 Task: Invite Team Member Softage.1@softage.net to Workspace Event Marketing. Invite Team Member Softage.2@softage.net to Workspace Event Marketing. Invite Team Member Softage.3@softage.net to Workspace Event Marketing. Invite Team Member Softage.4@softage.net to Workspace Event Marketing
Action: Mouse moved to (134, 56)
Screenshot: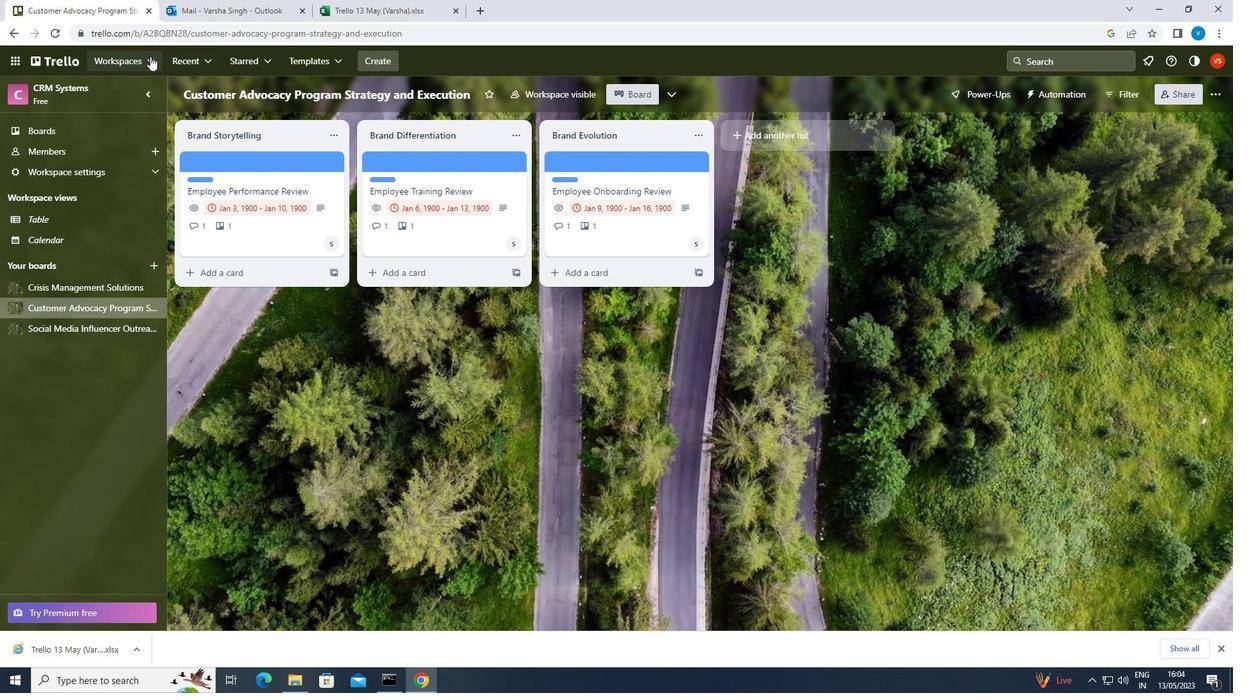 
Action: Mouse pressed left at (134, 56)
Screenshot: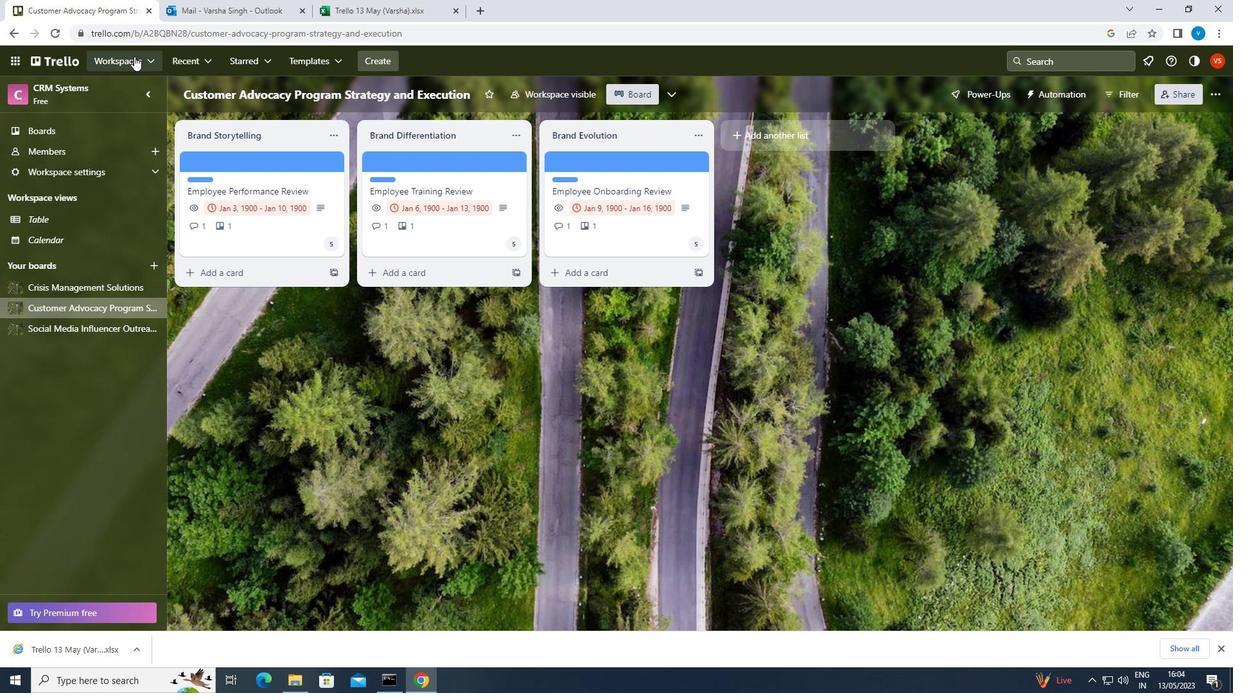
Action: Mouse moved to (171, 536)
Screenshot: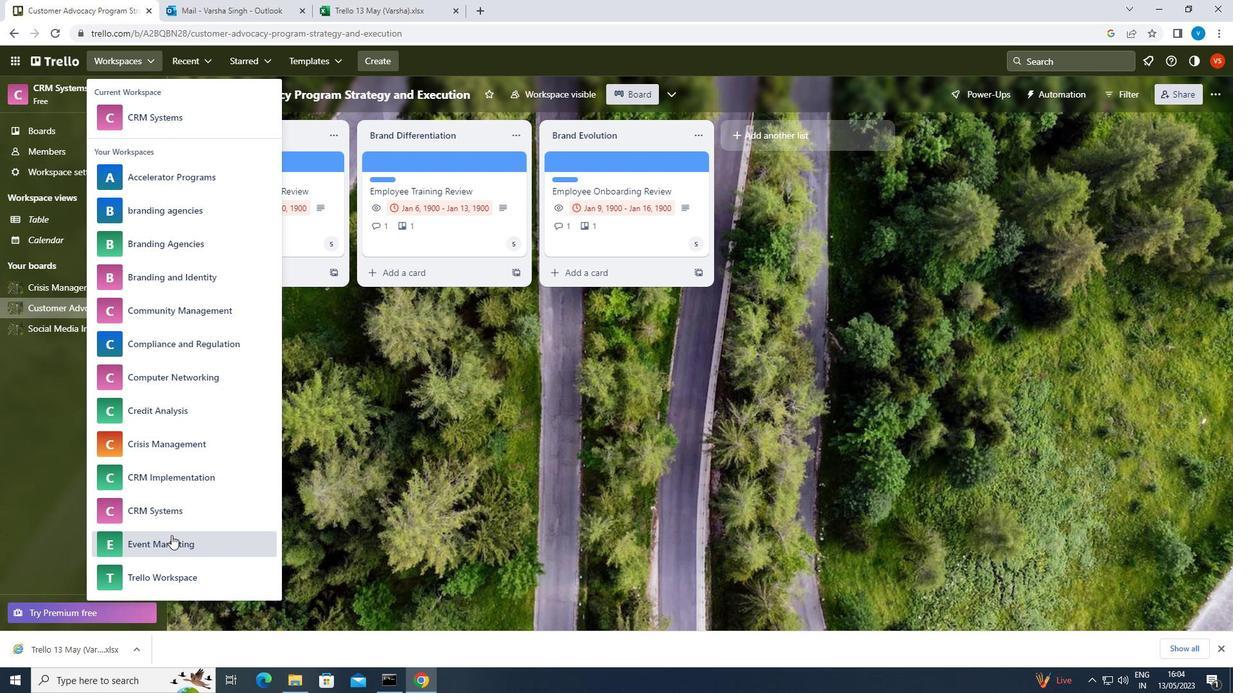 
Action: Mouse pressed left at (171, 536)
Screenshot: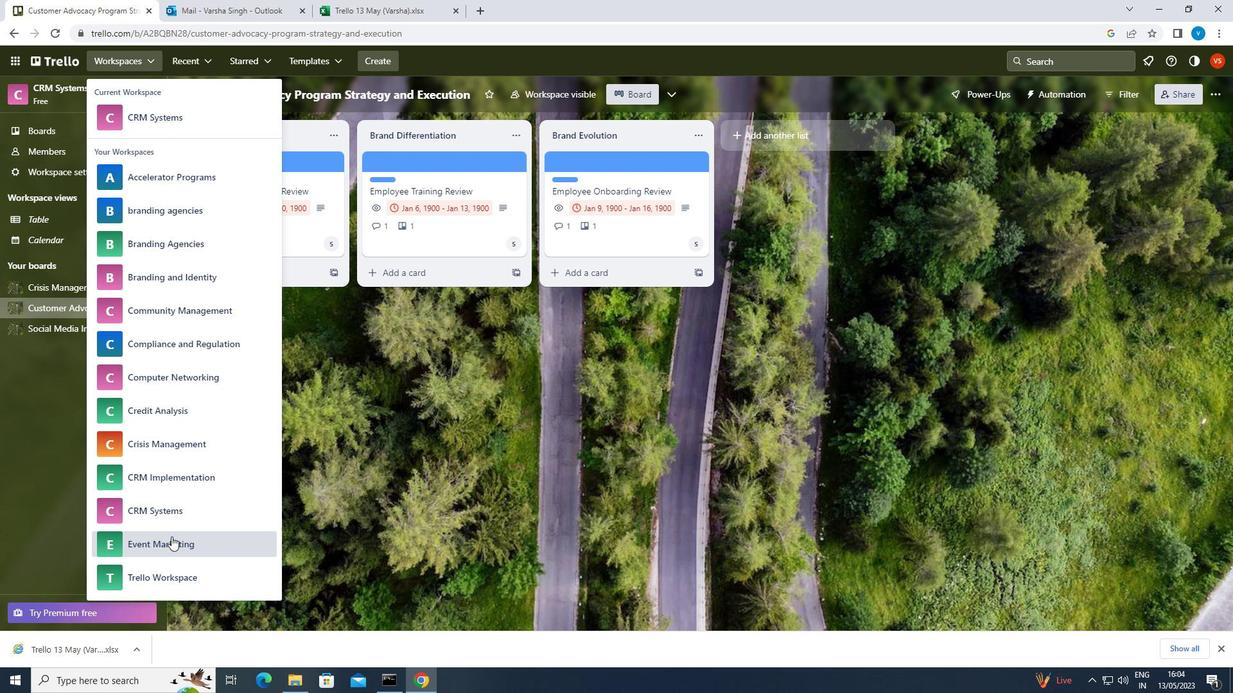 
Action: Mouse moved to (917, 113)
Screenshot: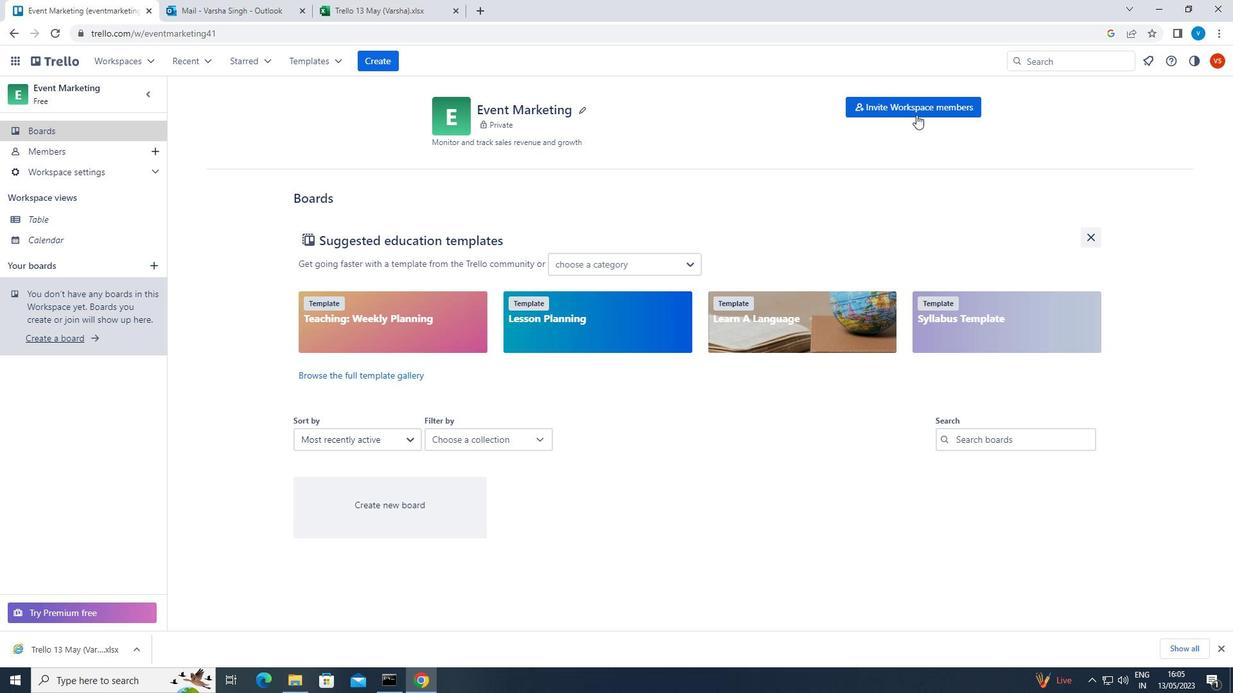 
Action: Mouse pressed left at (917, 113)
Screenshot: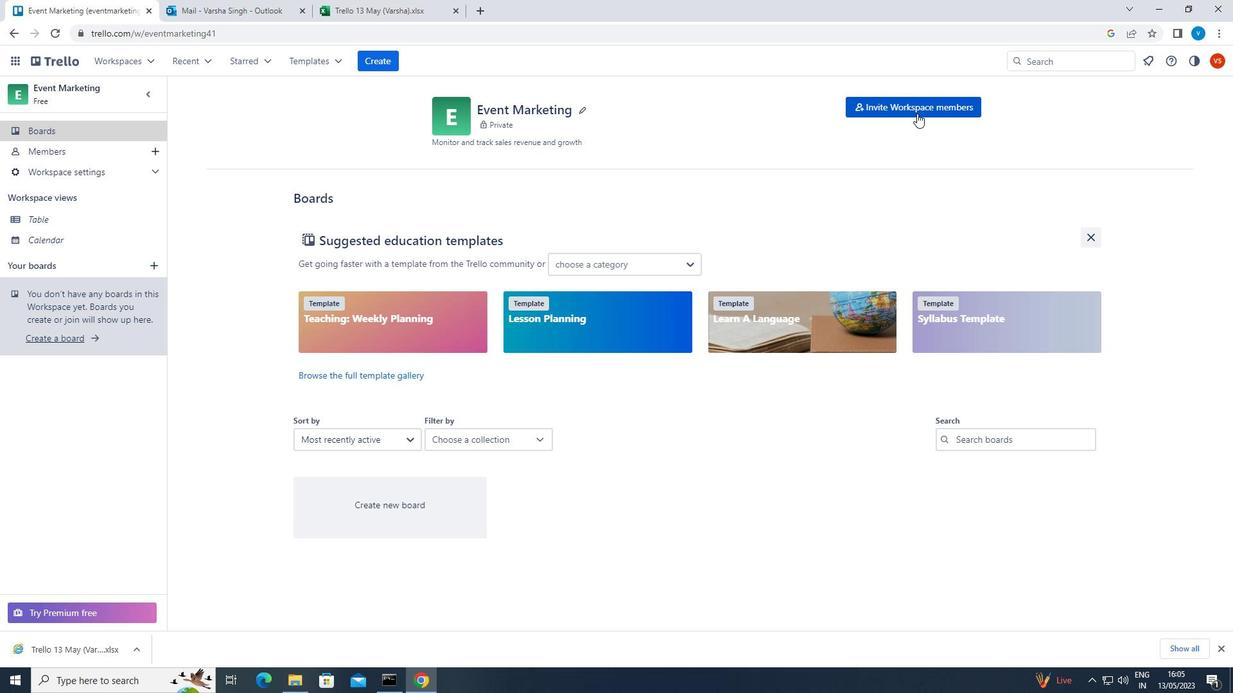 
Action: Mouse moved to (898, 127)
Screenshot: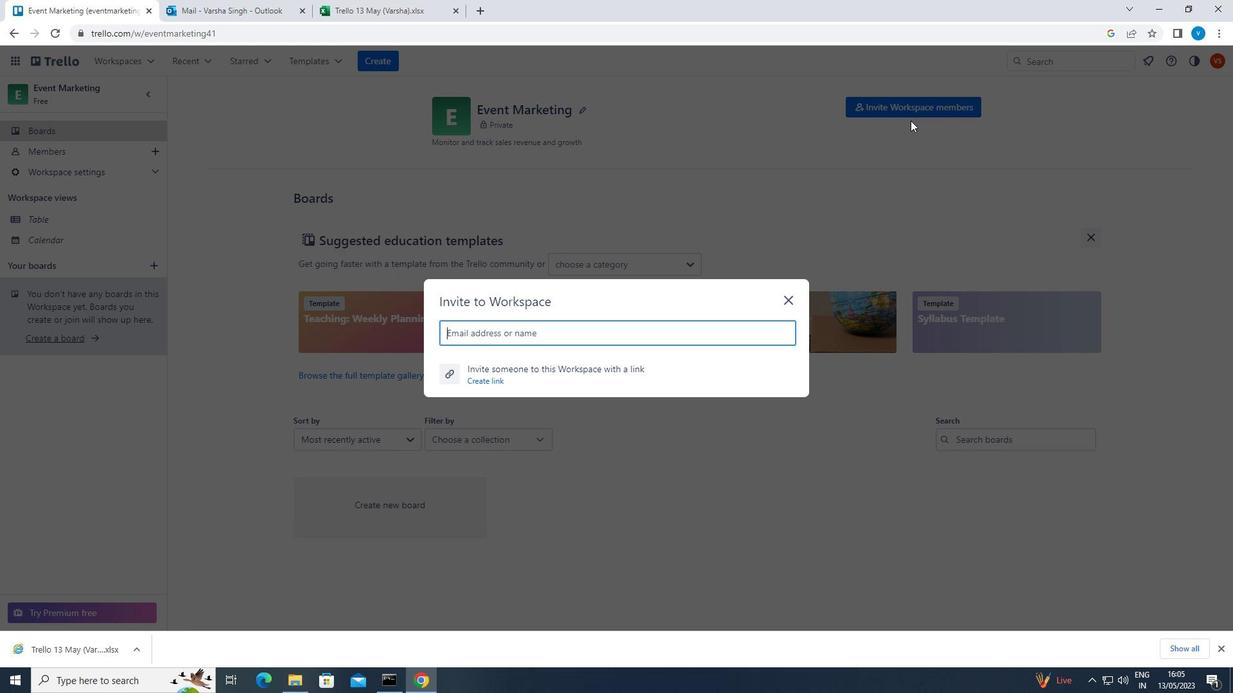 
Action: Key pressed <Key.shift>SOFTAGE.1<Key.shift><Key.shift><Key.shift>@SOFTAGE.NET
Screenshot: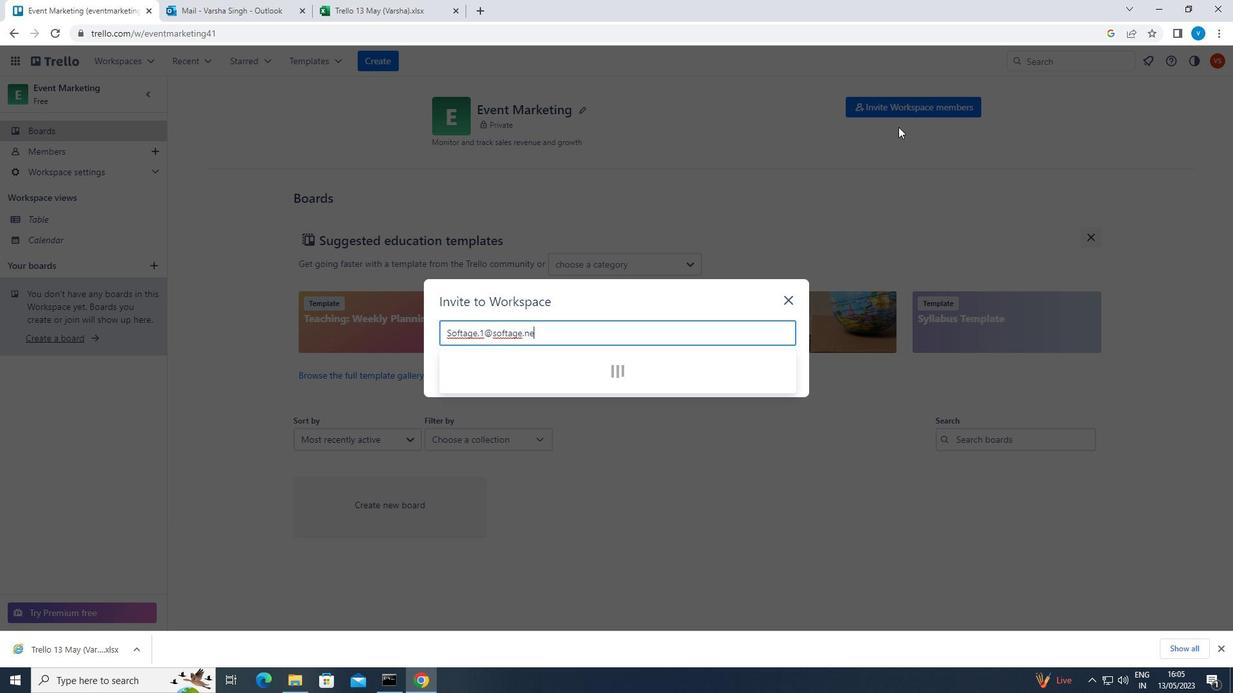 
Action: Mouse moved to (516, 362)
Screenshot: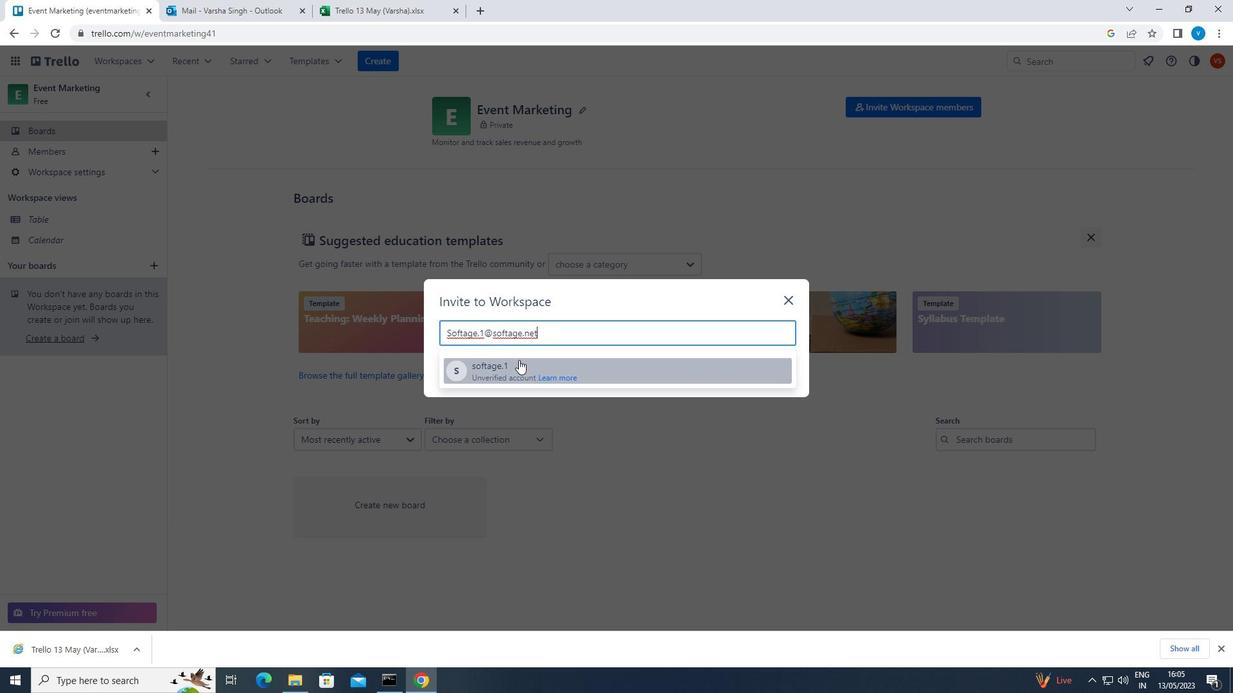 
Action: Mouse pressed left at (516, 362)
Screenshot: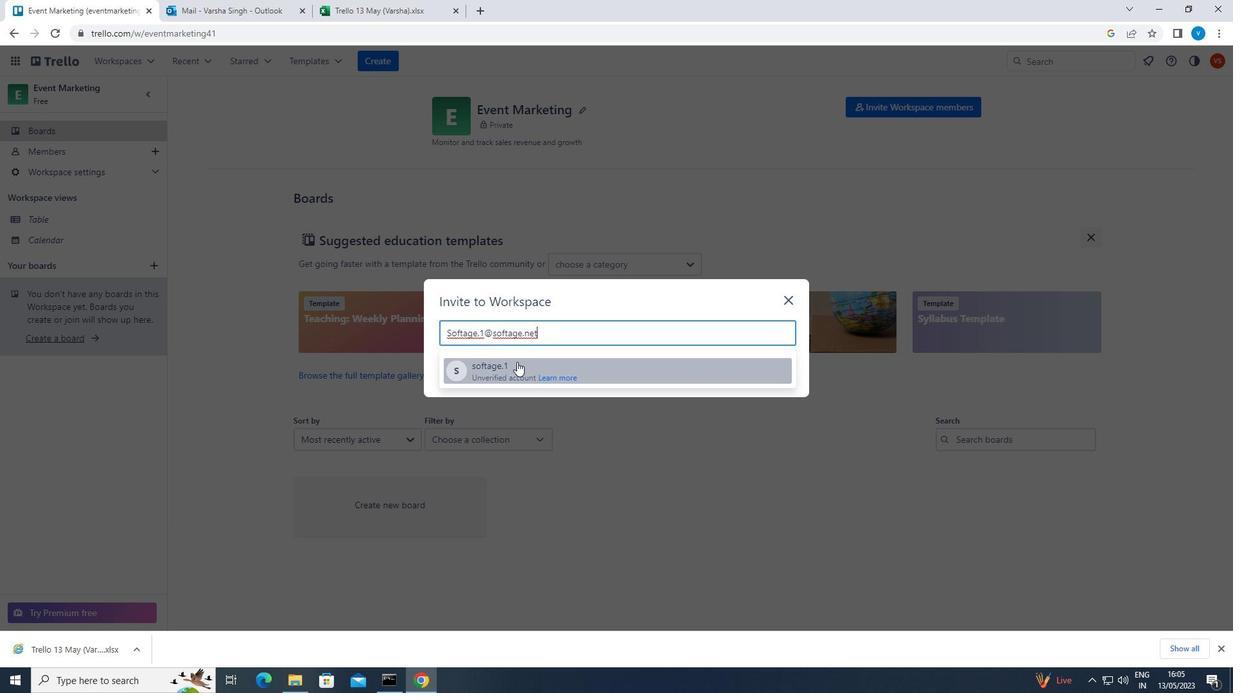 
Action: Mouse moved to (525, 343)
Screenshot: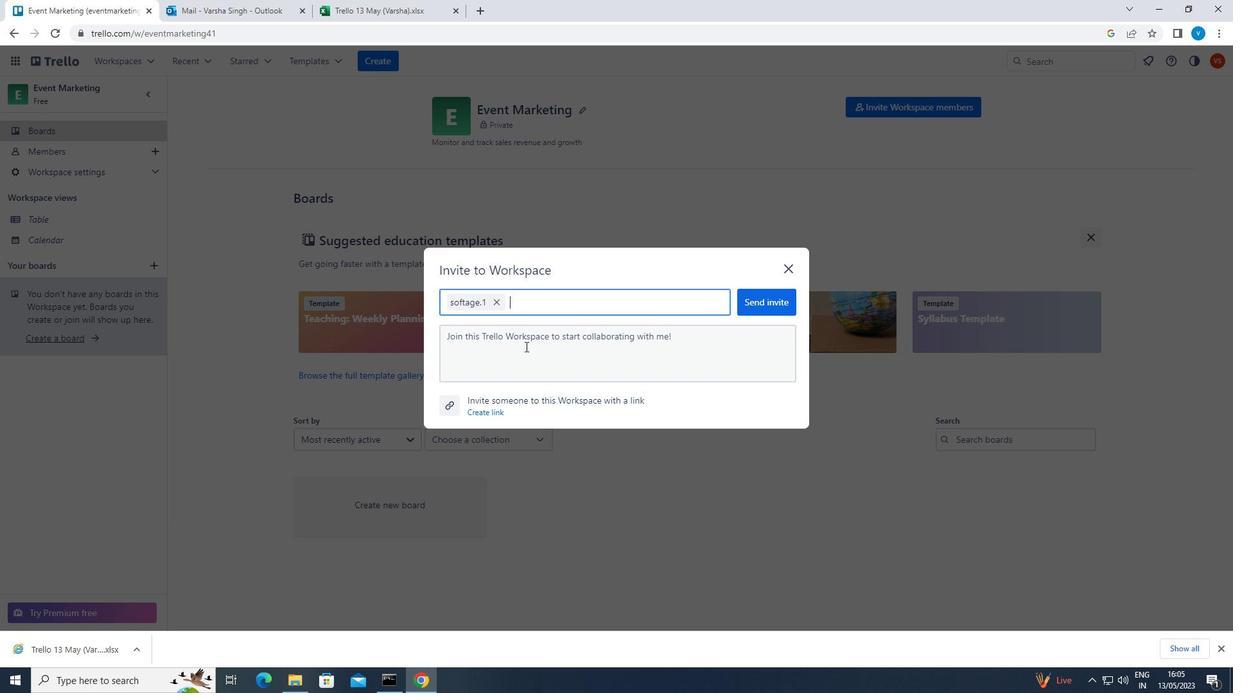 
Action: Key pressed <Key.shift>SOFTAGE.2<Key.shift>@SOFTAGE.NET
Screenshot: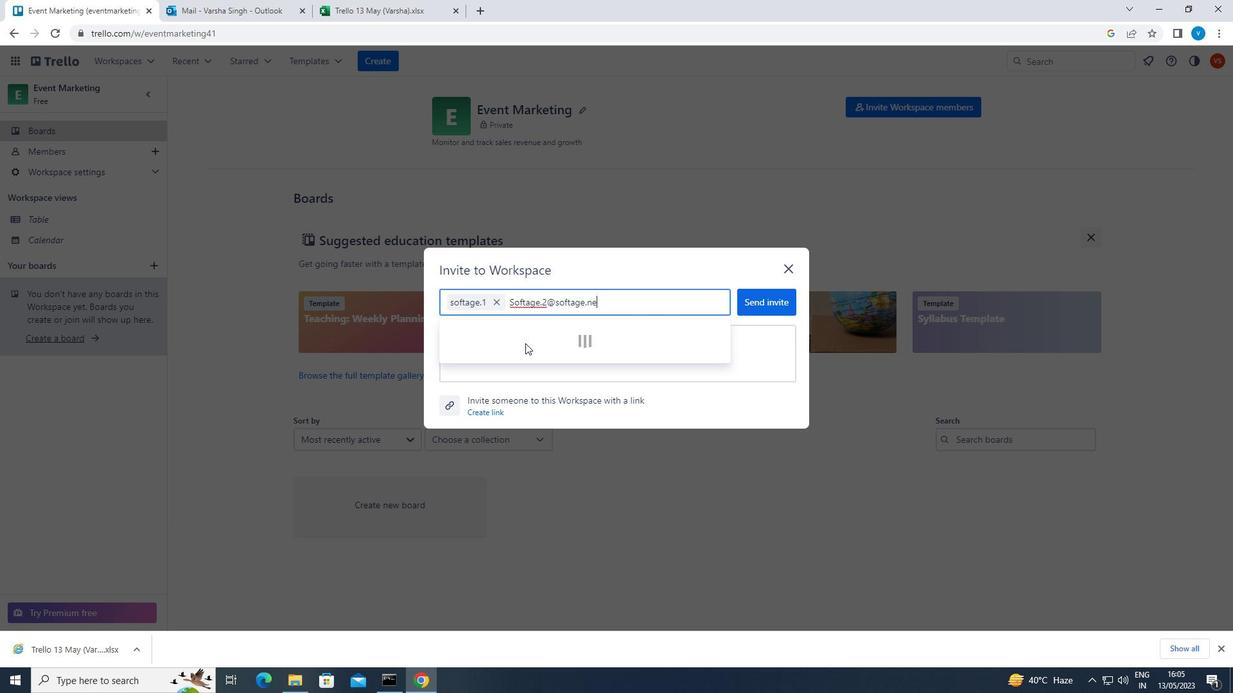 
Action: Mouse moved to (523, 336)
Screenshot: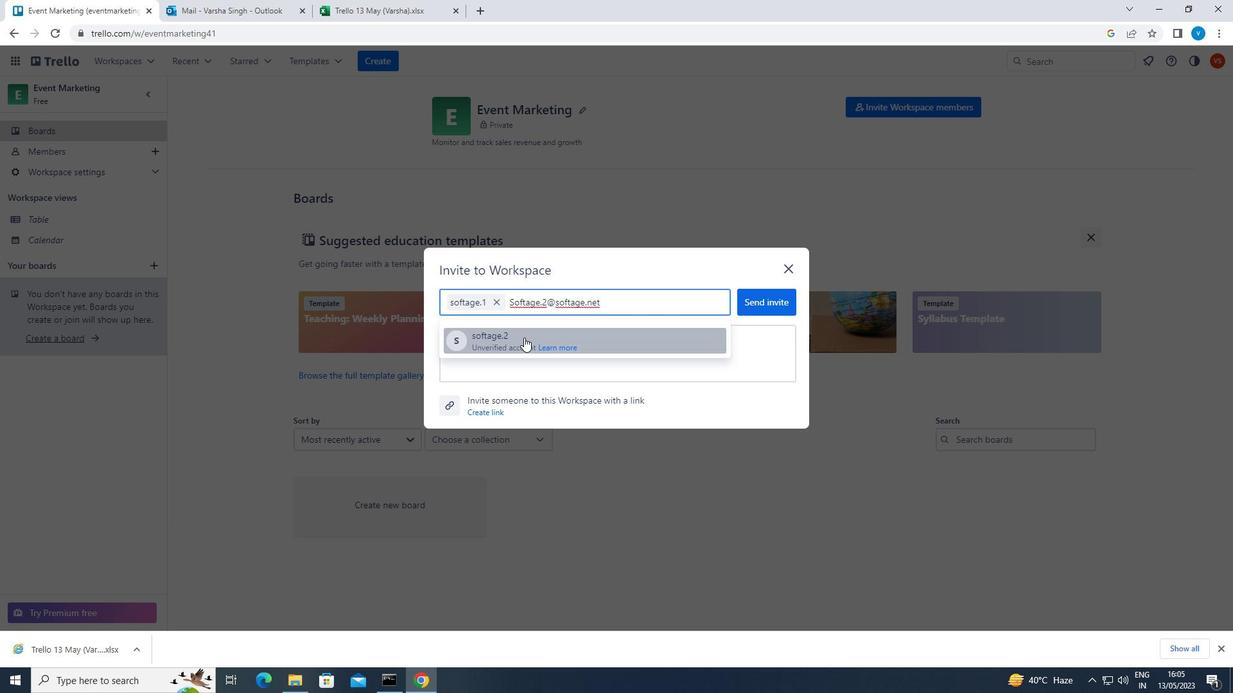 
Action: Mouse pressed left at (523, 336)
Screenshot: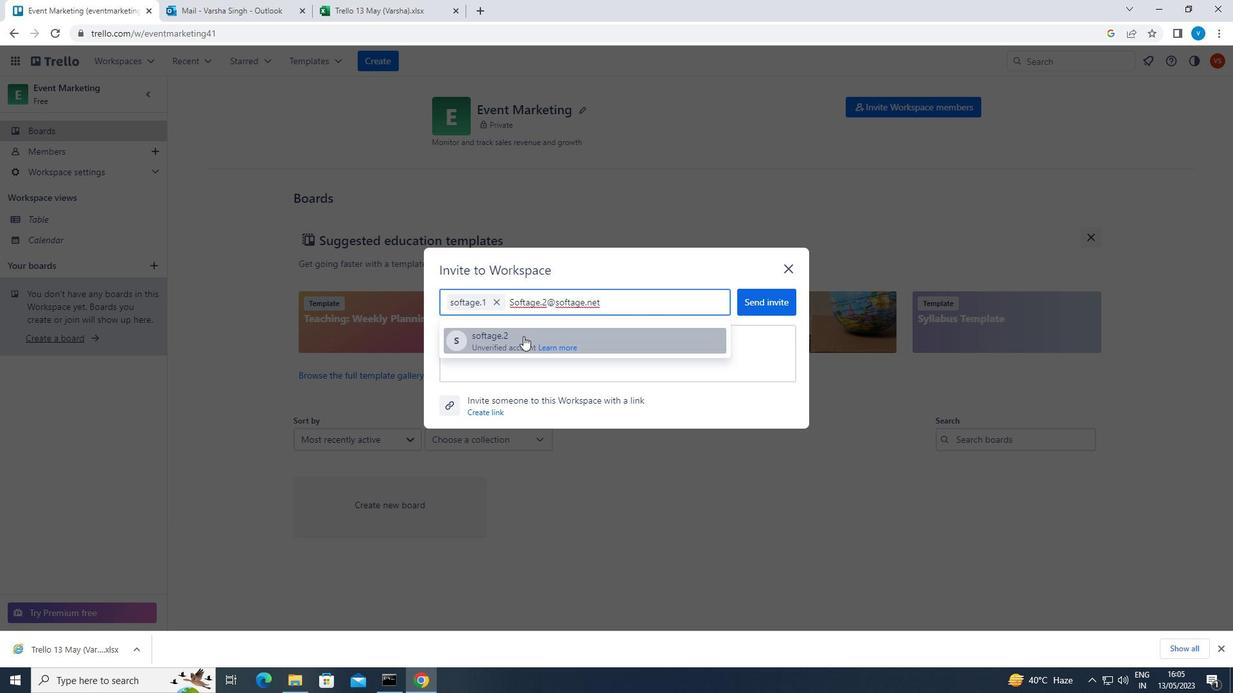 
Action: Key pressed <Key.shift>SOFTAGE.3<Key.shift>@SOFTAGE.NET
Screenshot: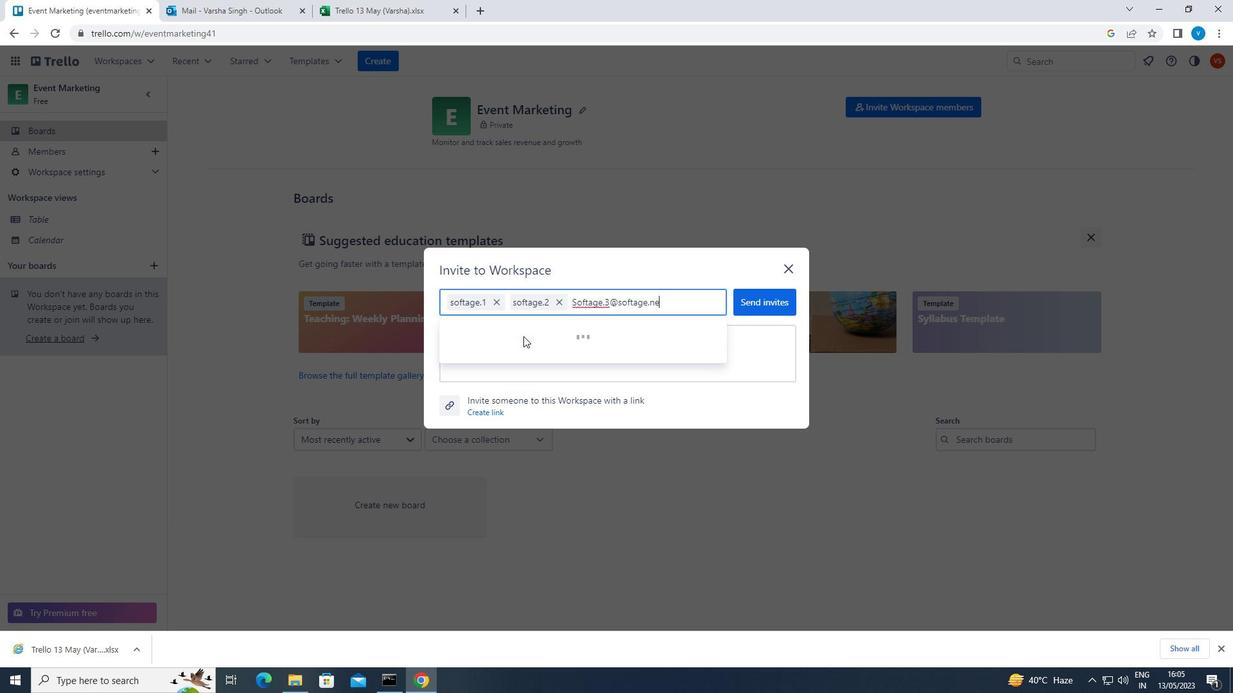 
Action: Mouse moved to (515, 335)
Screenshot: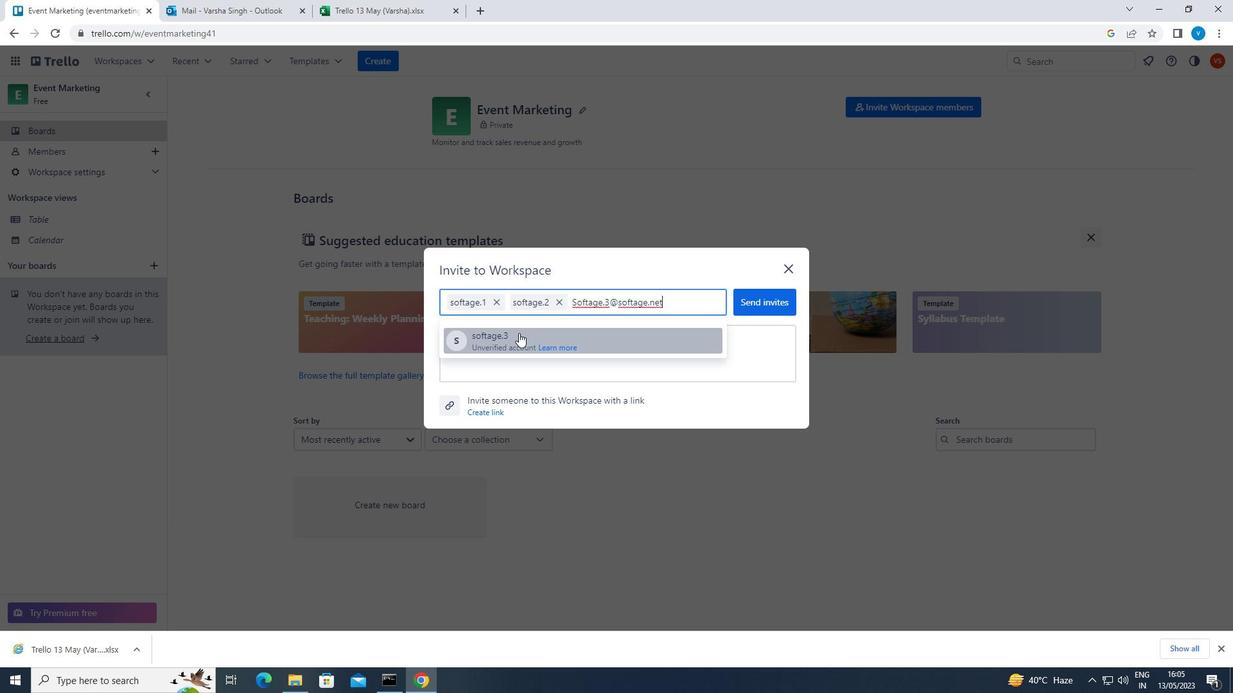 
Action: Mouse pressed left at (515, 335)
Screenshot: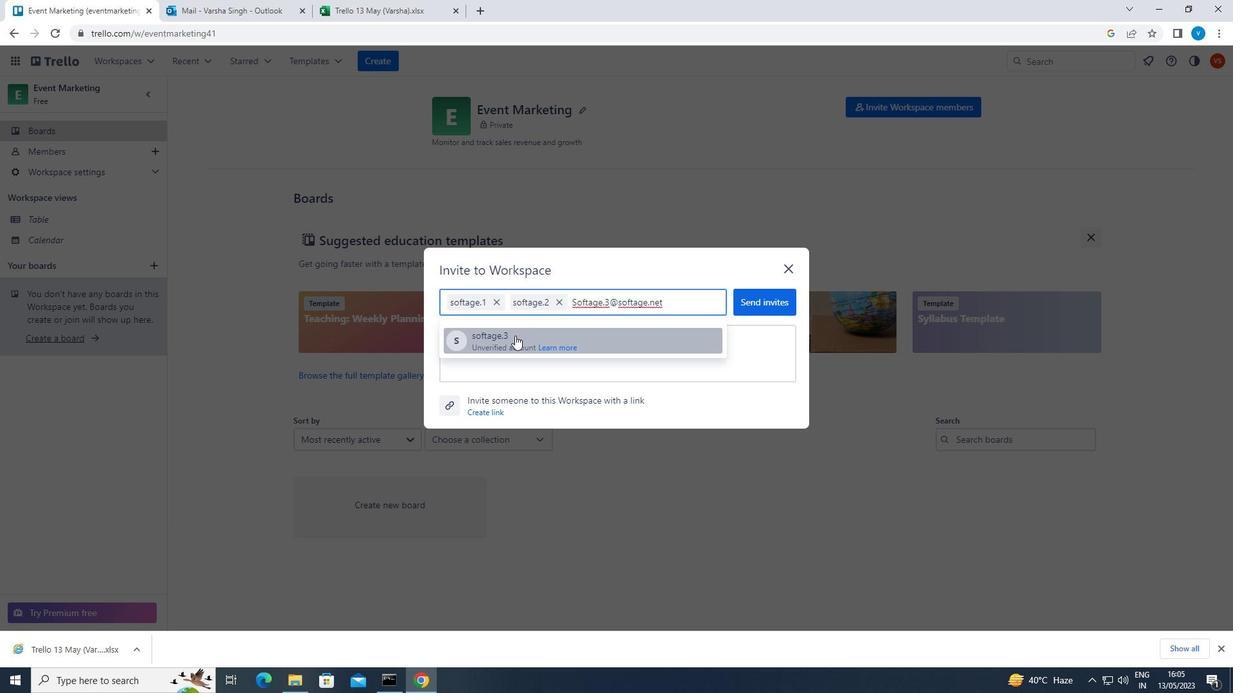 
Action: Key pressed <Key.shift>SOFTAGE.4<Key.shift><Key.shift>@SOFTAGE.NET
Screenshot: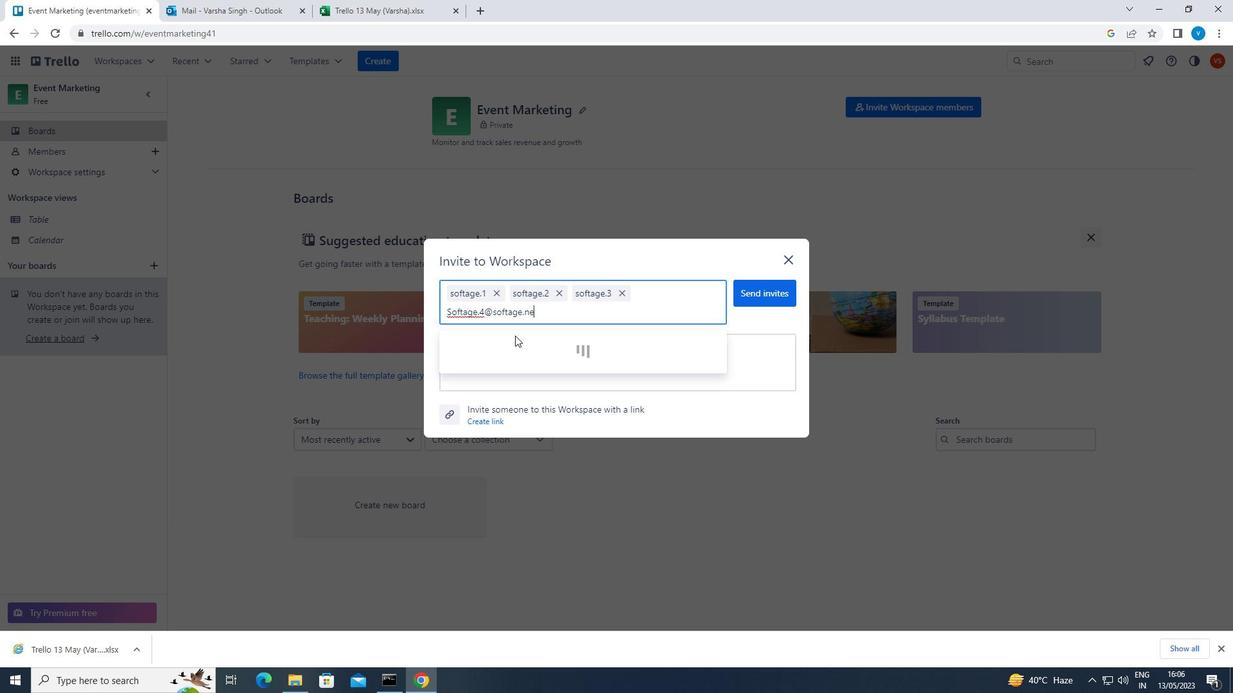 
Action: Mouse moved to (493, 346)
Screenshot: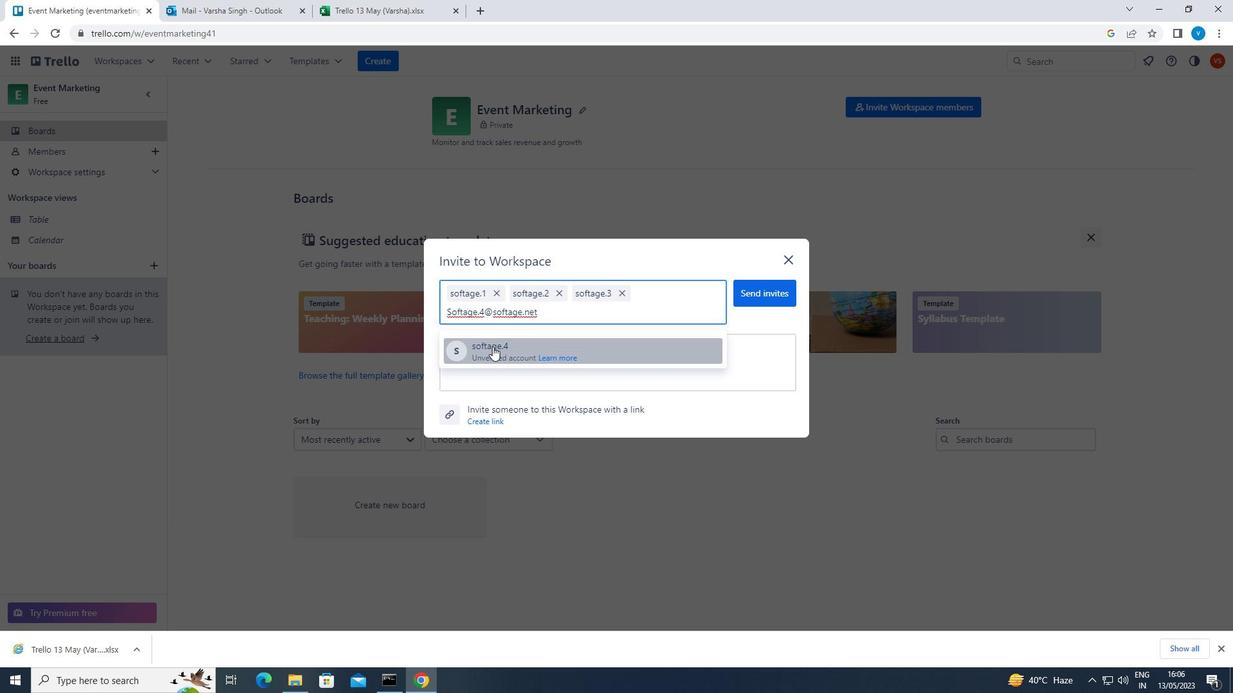
Action: Mouse pressed left at (493, 346)
Screenshot: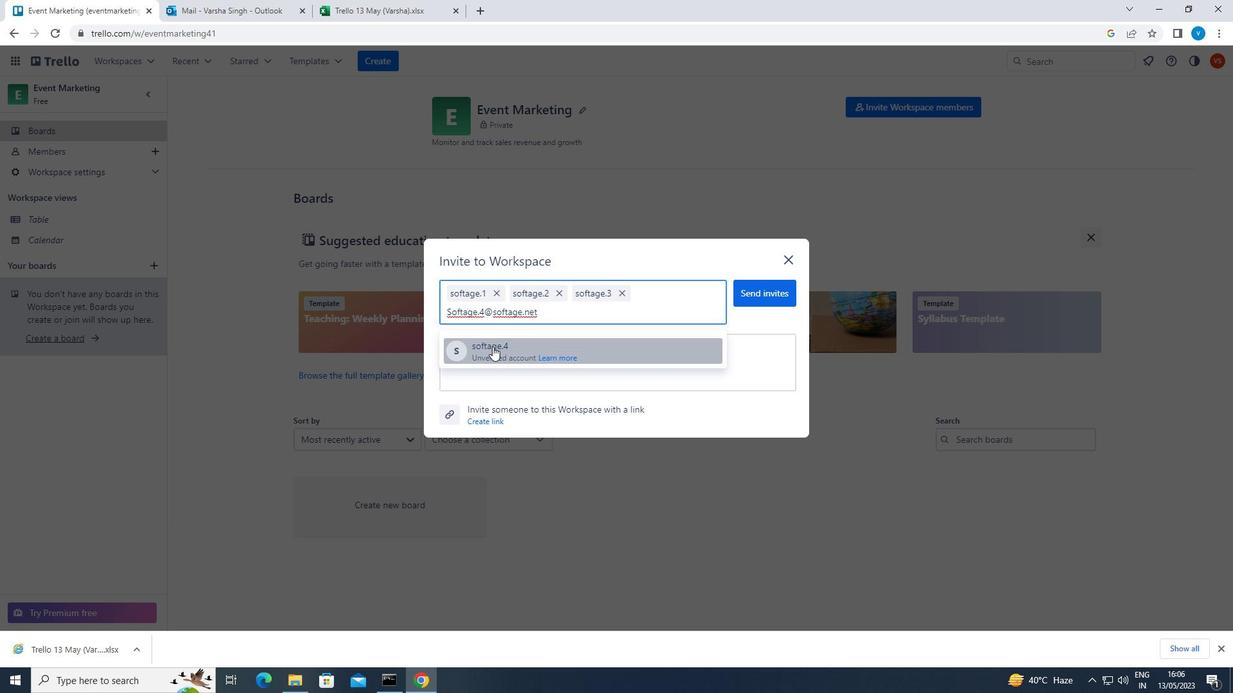 
Action: Mouse moved to (787, 287)
Screenshot: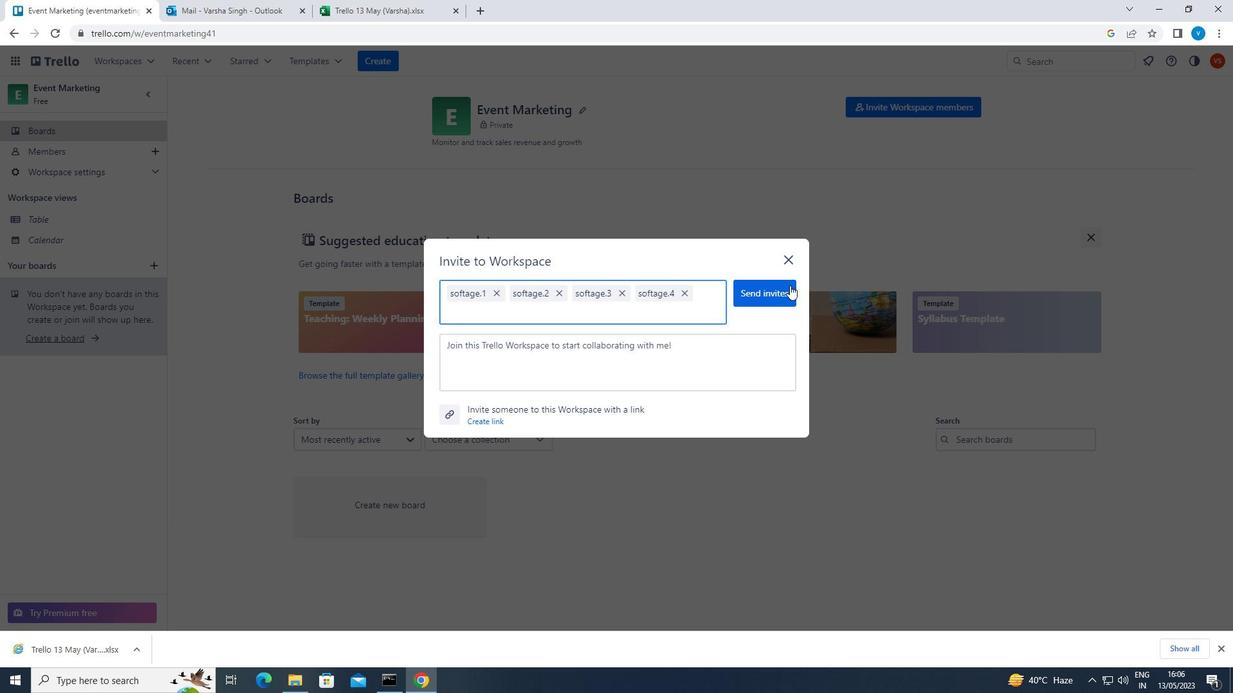 
Action: Mouse pressed left at (787, 287)
Screenshot: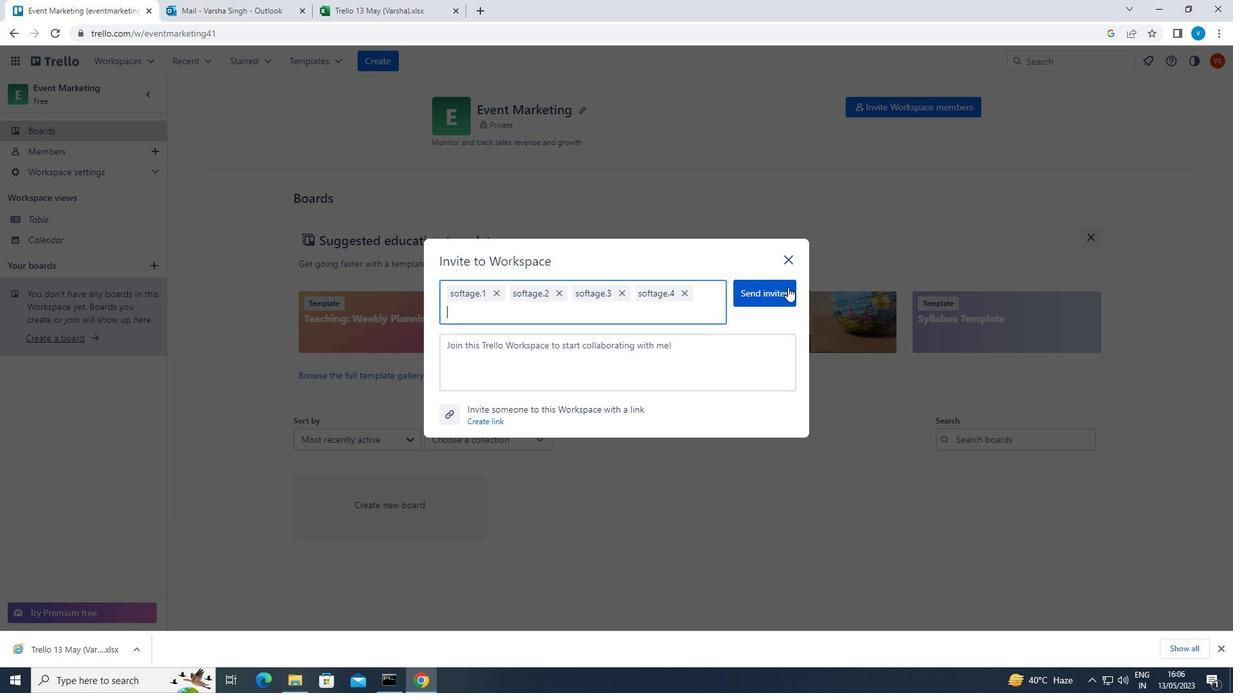 
